 Task: Add a condition where "Assignee Is not -" in recently solved tickets.
Action: Mouse moved to (187, 281)
Screenshot: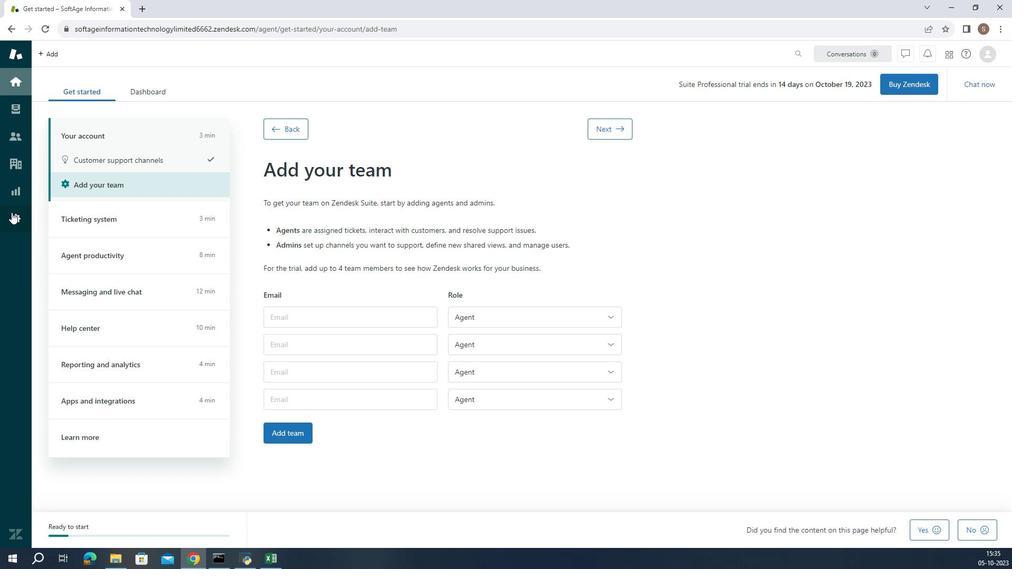 
Action: Mouse pressed left at (187, 281)
Screenshot: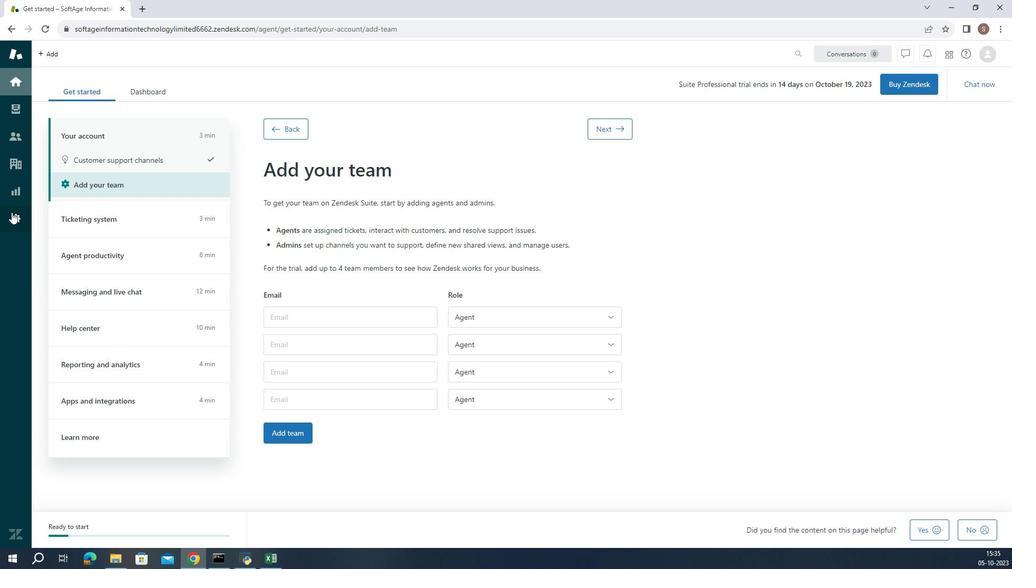 
Action: Mouse moved to (355, 456)
Screenshot: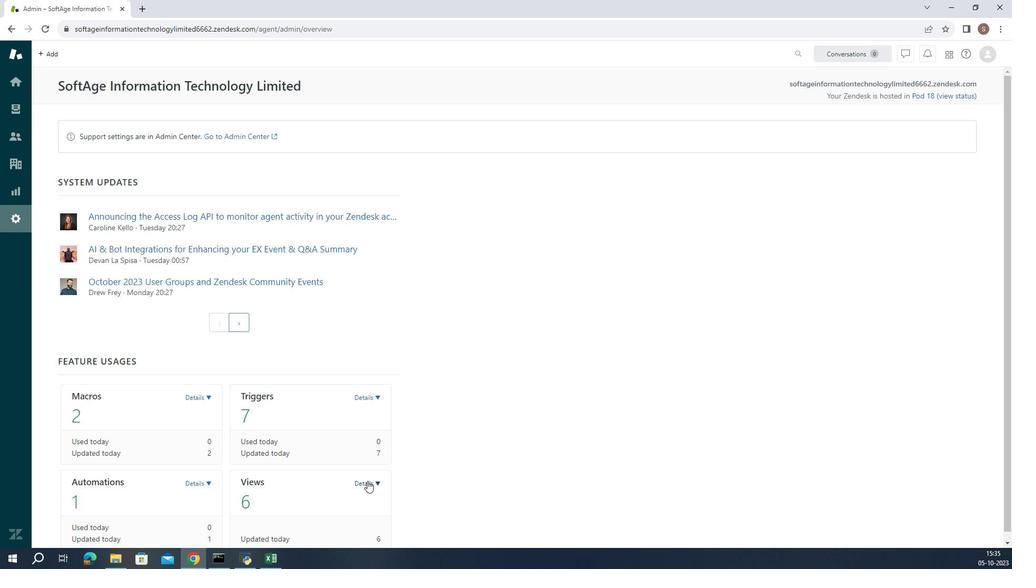 
Action: Mouse pressed left at (355, 456)
Screenshot: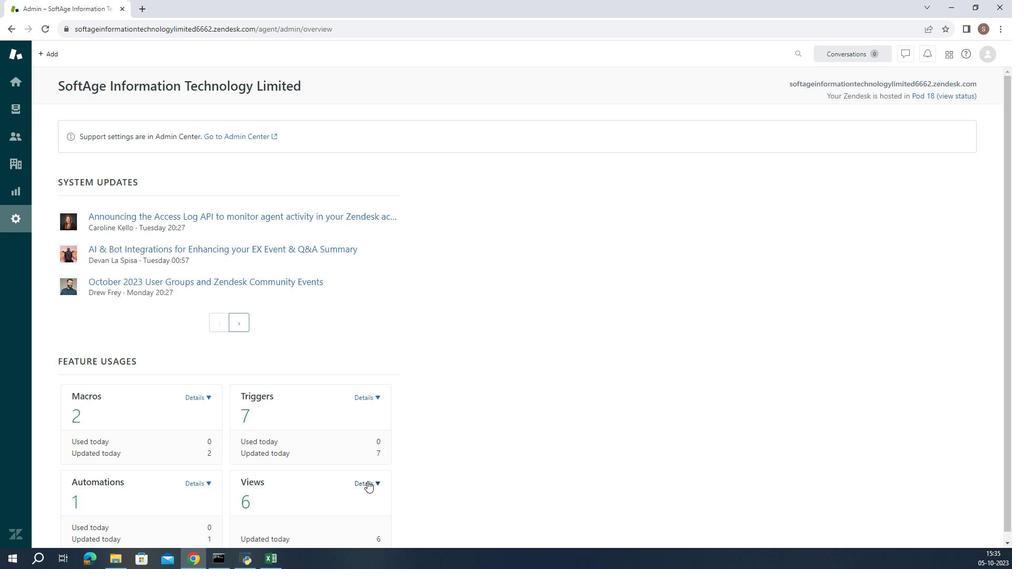 
Action: Mouse moved to (336, 485)
Screenshot: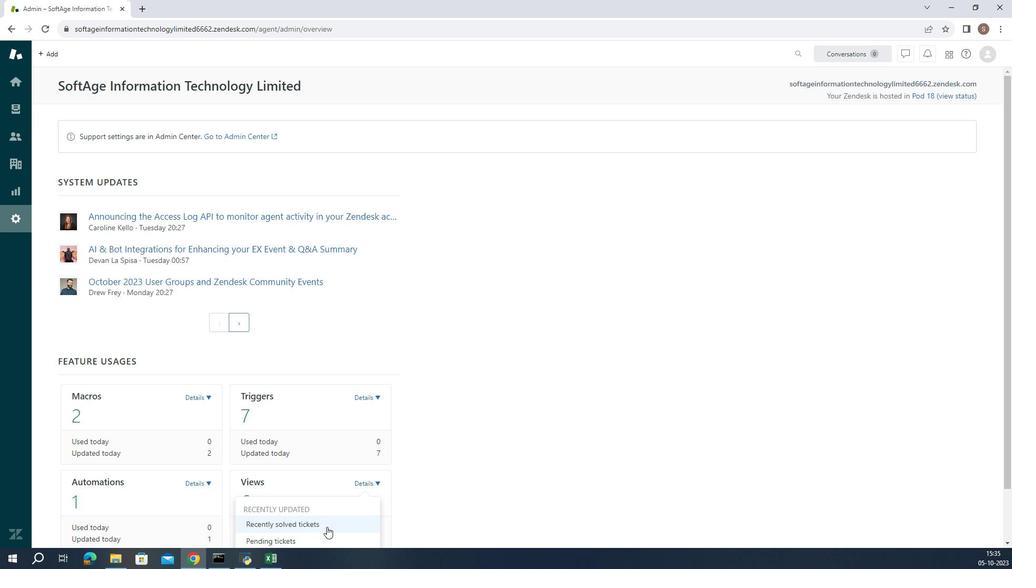 
Action: Mouse pressed left at (336, 485)
Screenshot: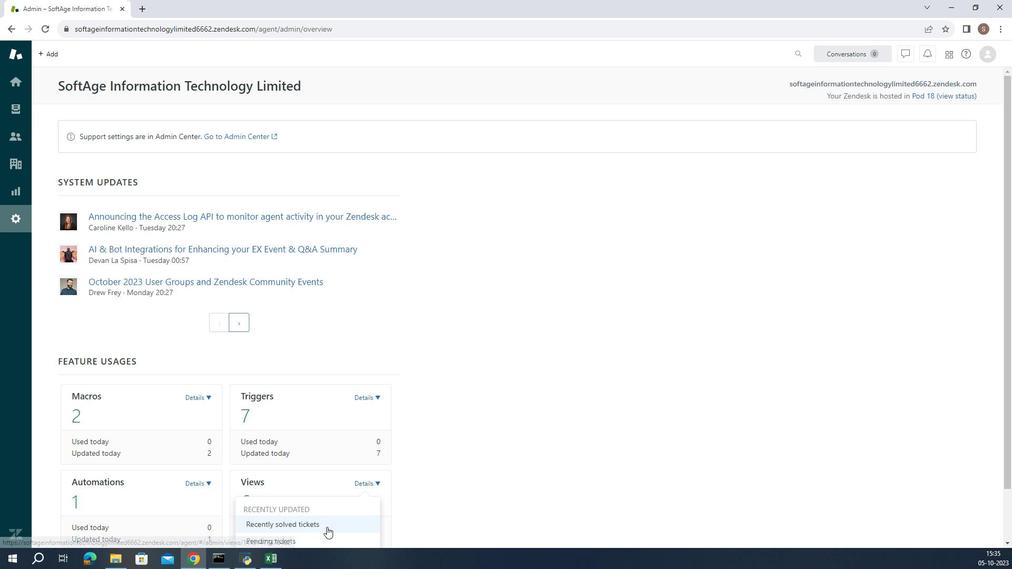 
Action: Mouse moved to (360, 331)
Screenshot: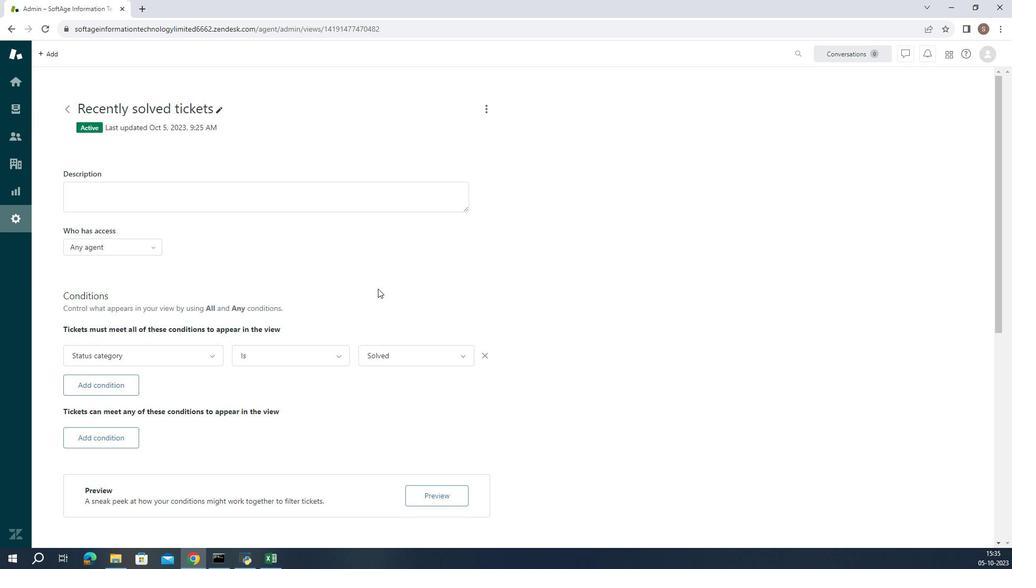
Action: Mouse pressed left at (360, 331)
Screenshot: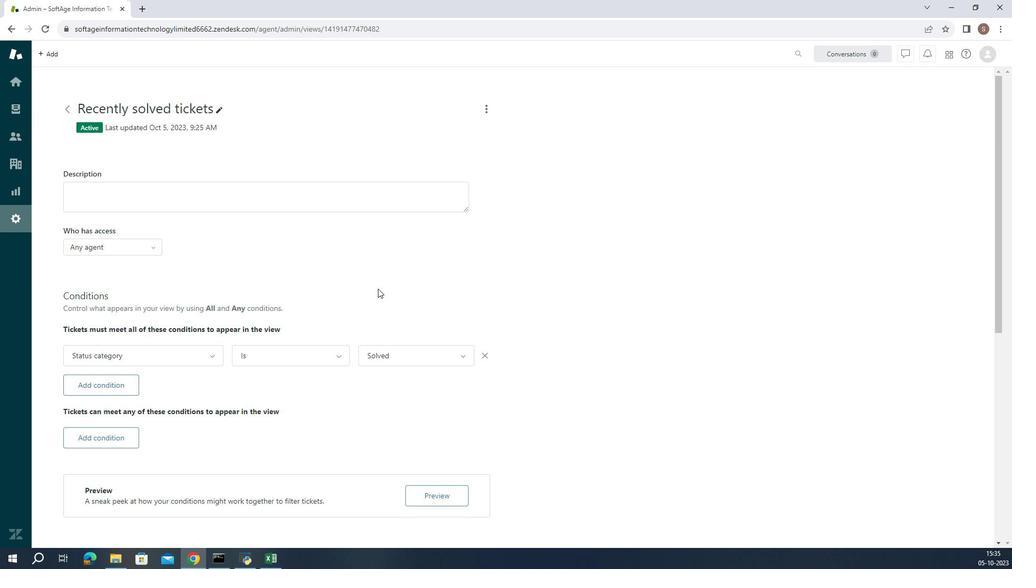 
Action: Mouse moved to (281, 376)
Screenshot: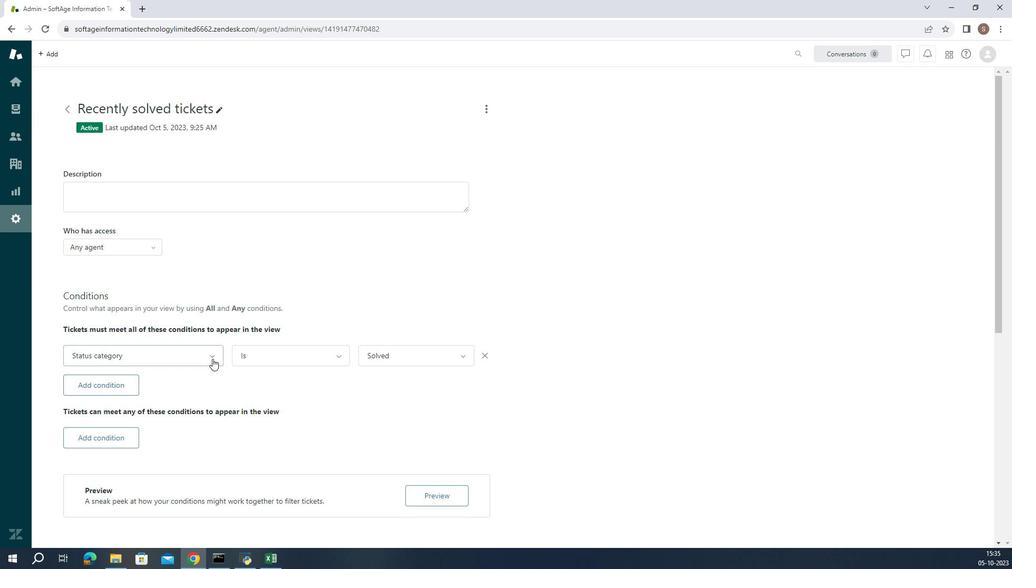 
Action: Mouse pressed left at (281, 376)
Screenshot: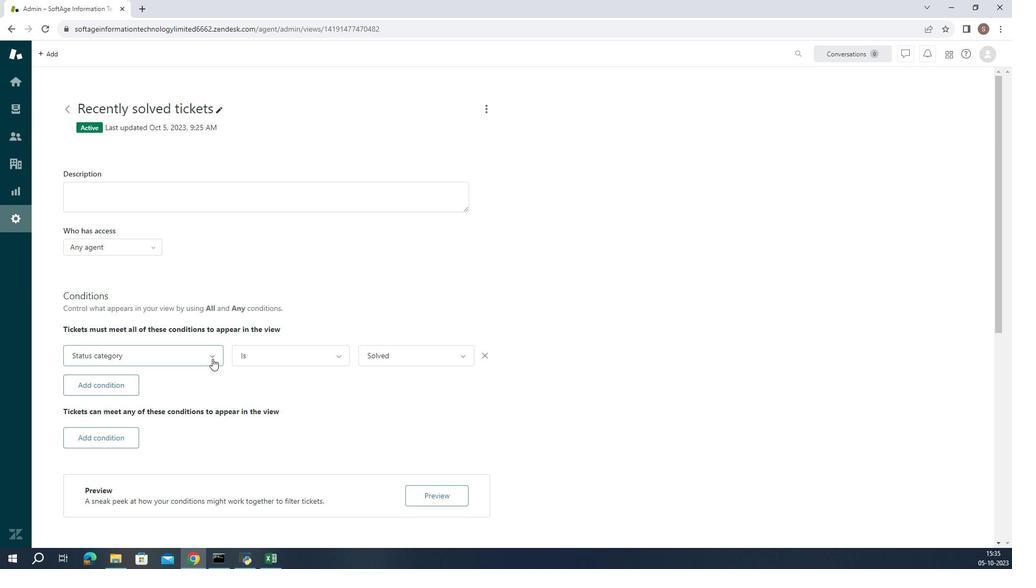 
Action: Mouse moved to (243, 337)
Screenshot: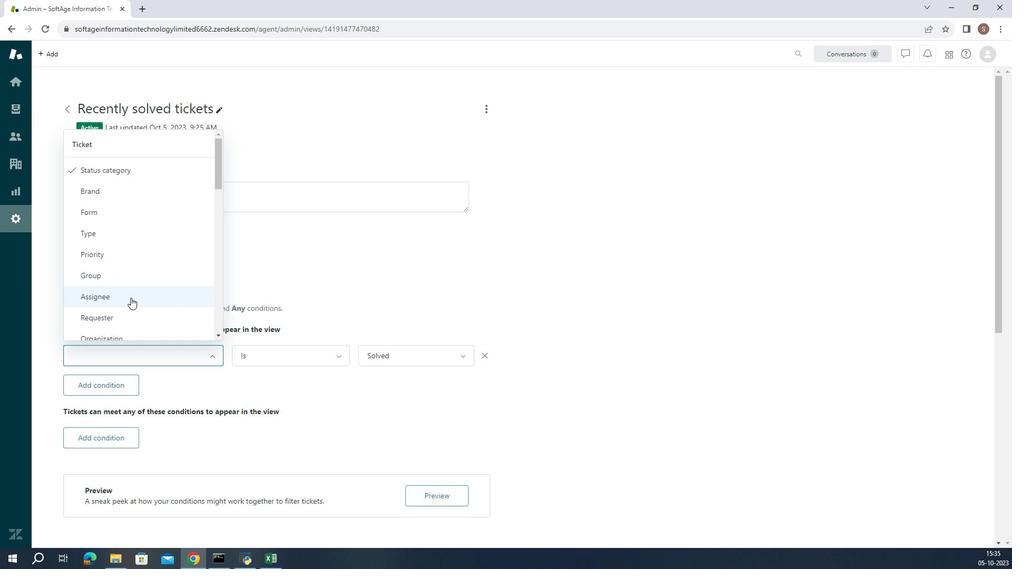 
Action: Mouse pressed left at (243, 337)
Screenshot: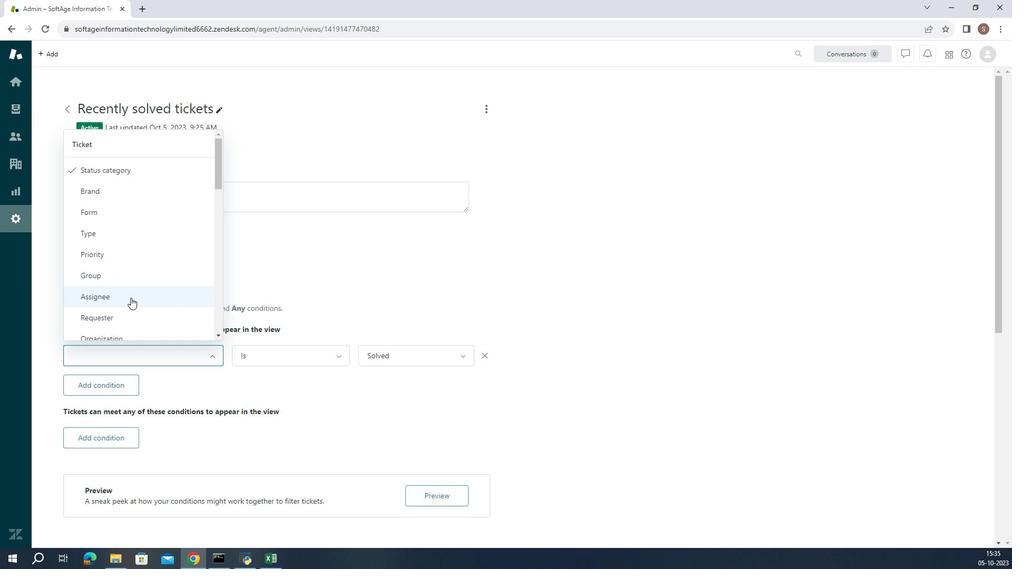 
Action: Mouse moved to (321, 376)
Screenshot: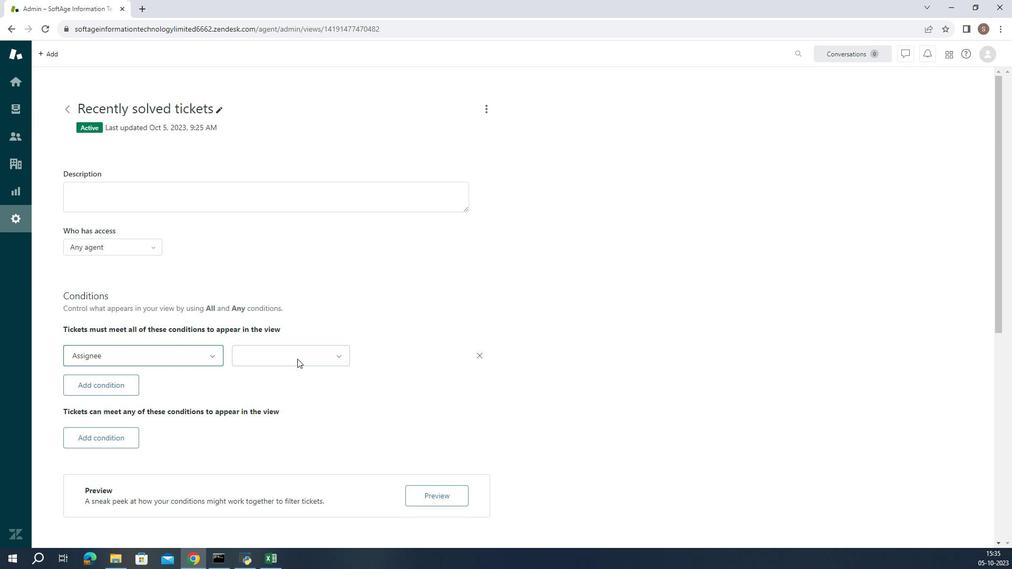 
Action: Mouse pressed left at (321, 376)
Screenshot: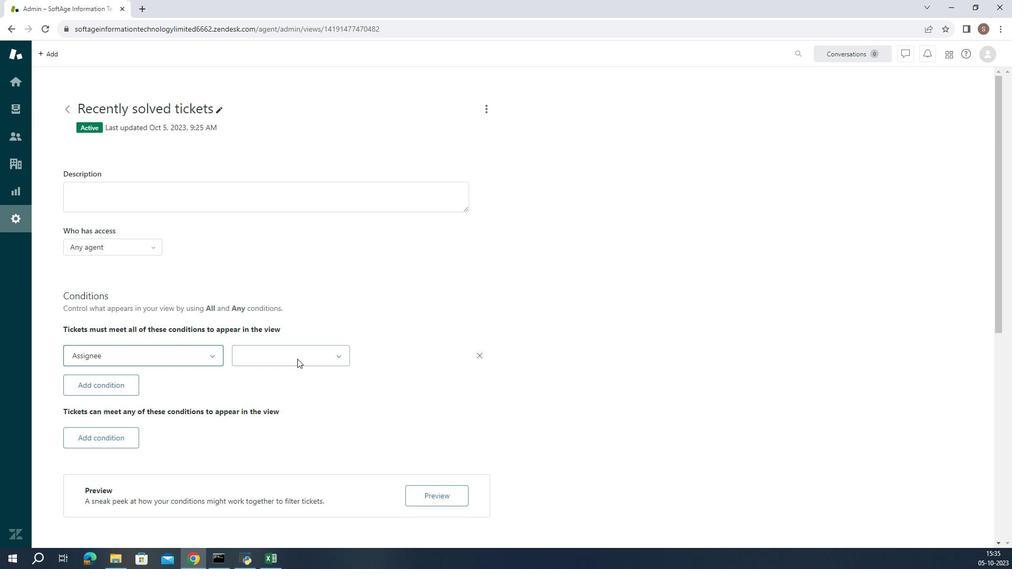 
Action: Mouse moved to (319, 402)
Screenshot: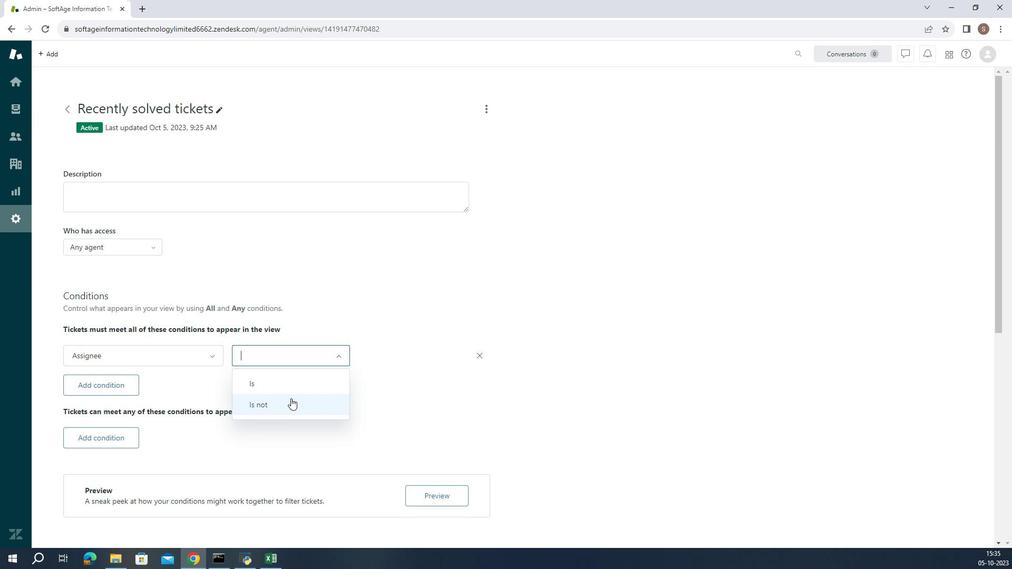 
Action: Mouse pressed left at (319, 402)
Screenshot: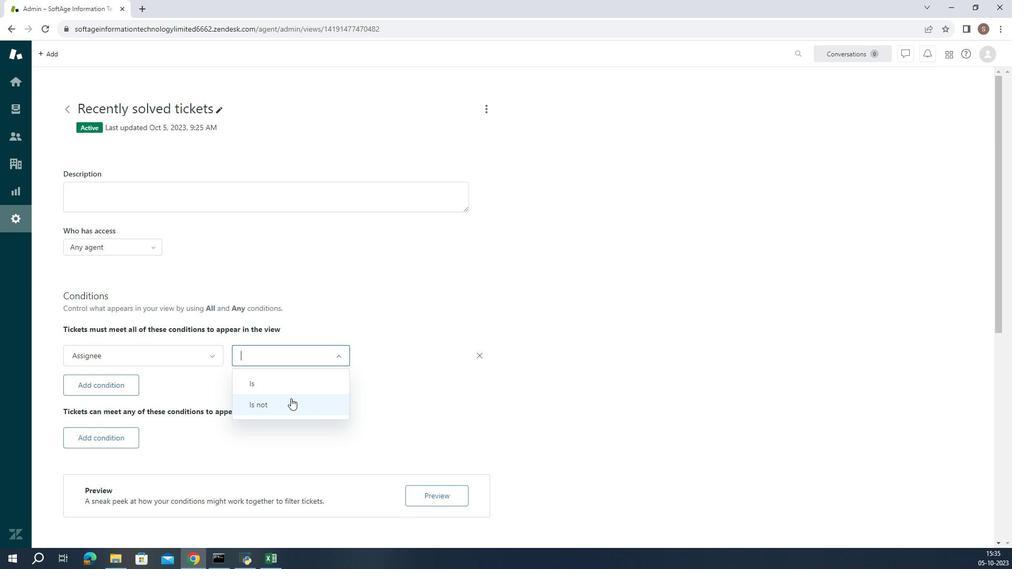 
Action: Mouse moved to (372, 371)
Screenshot: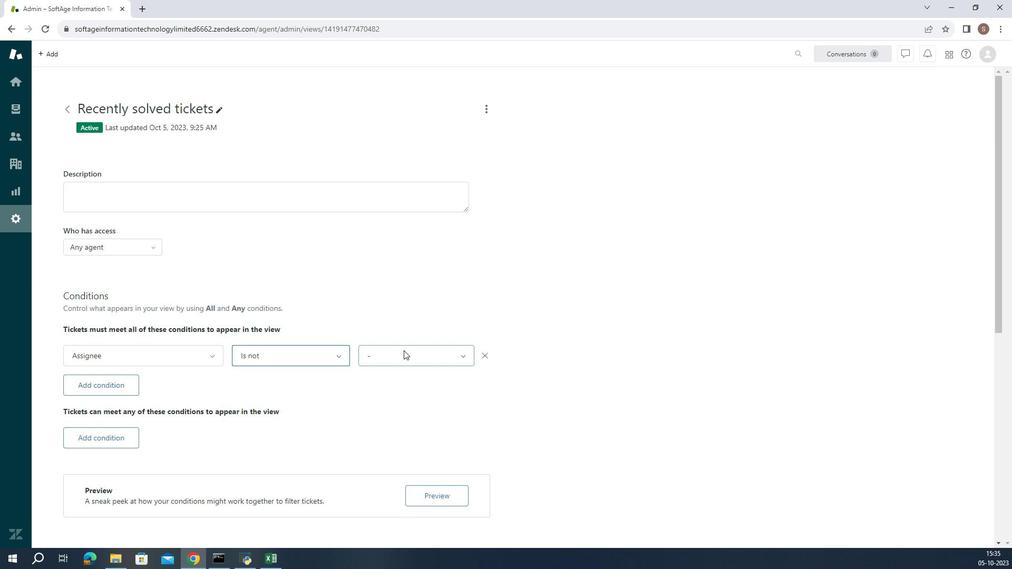 
Action: Mouse pressed left at (372, 371)
Screenshot: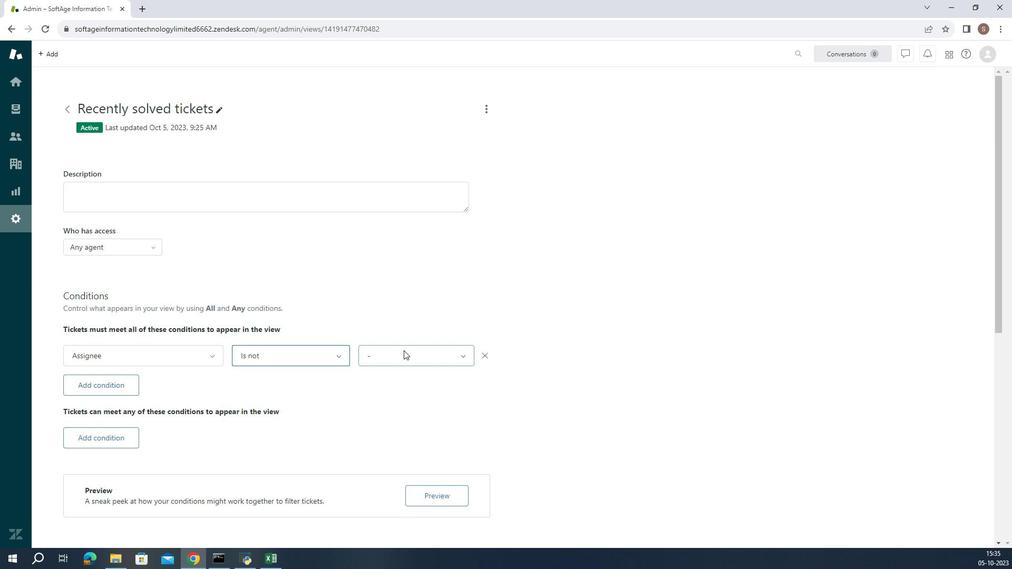 
Action: Mouse moved to (368, 394)
Screenshot: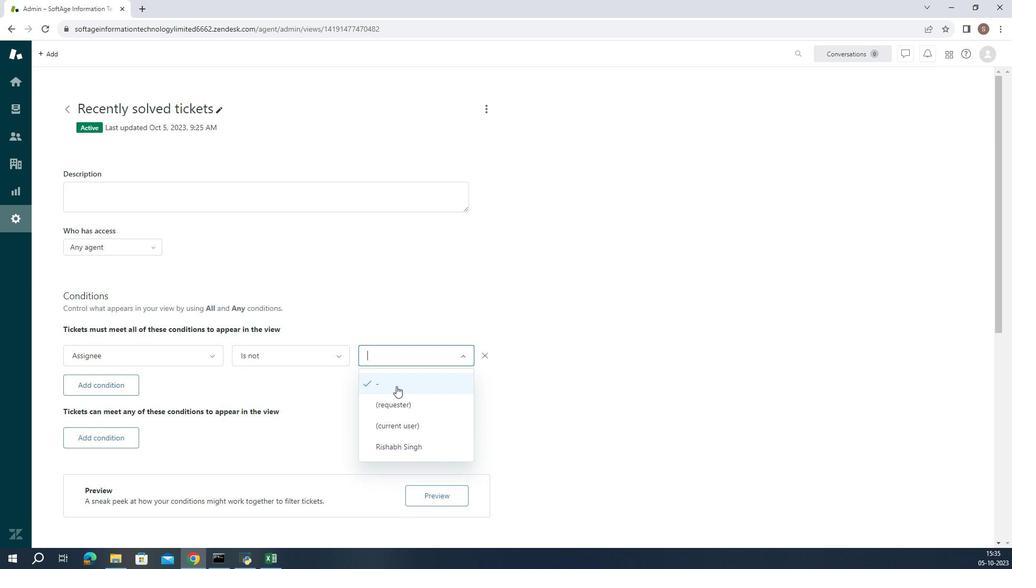 
Action: Mouse pressed left at (368, 394)
Screenshot: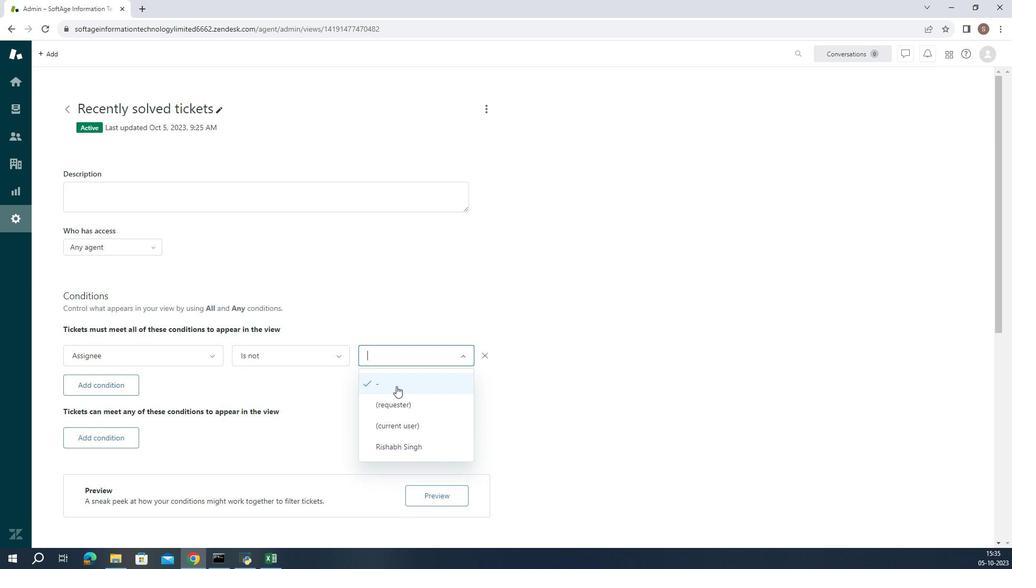
Action: Mouse moved to (368, 395)
Screenshot: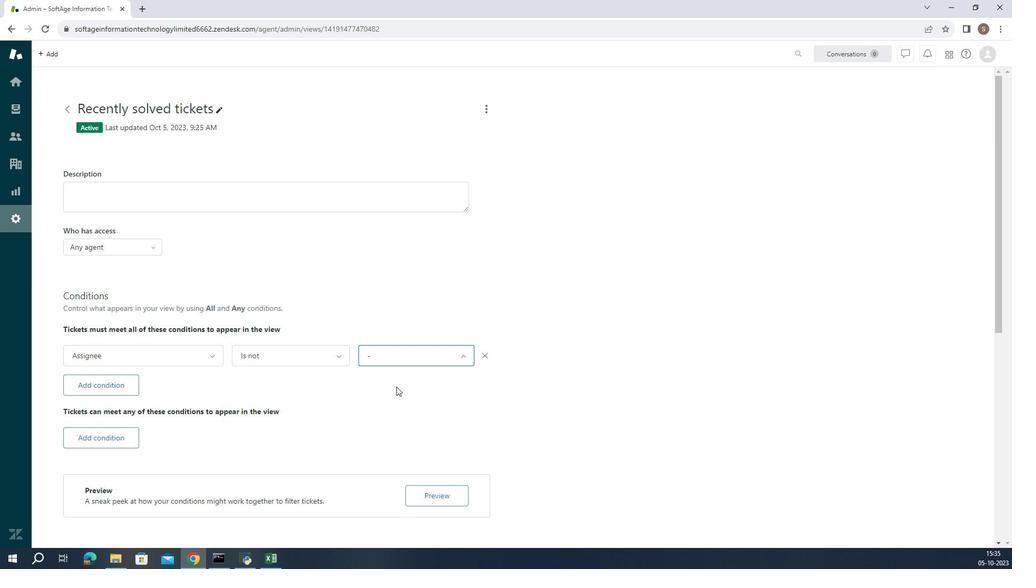 
Action: Mouse pressed left at (368, 395)
Screenshot: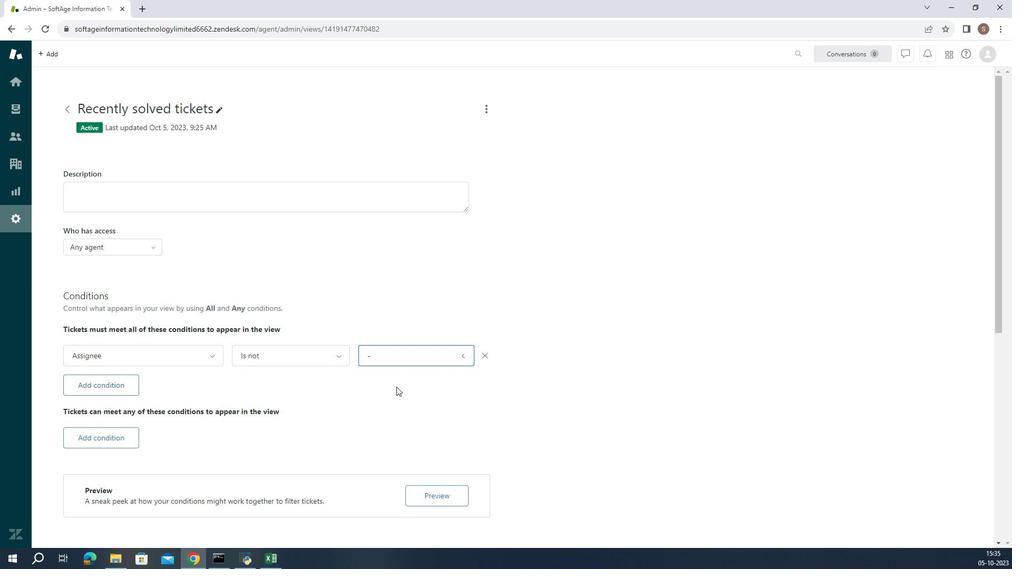 
Action: Mouse moved to (367, 395)
Screenshot: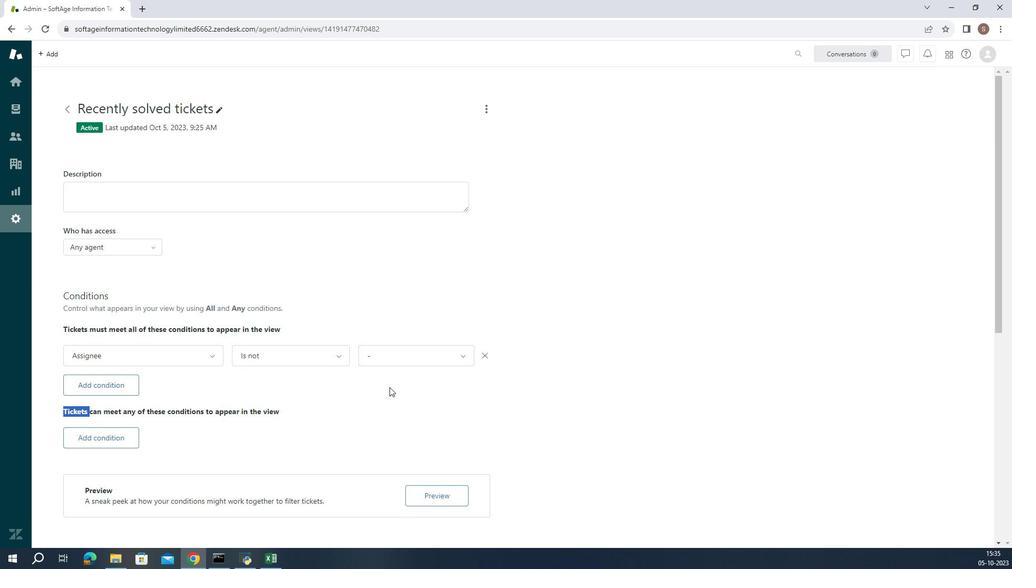
